 Task: Practice .Net Framework assessment.
Action: Mouse moved to (643, 54)
Screenshot: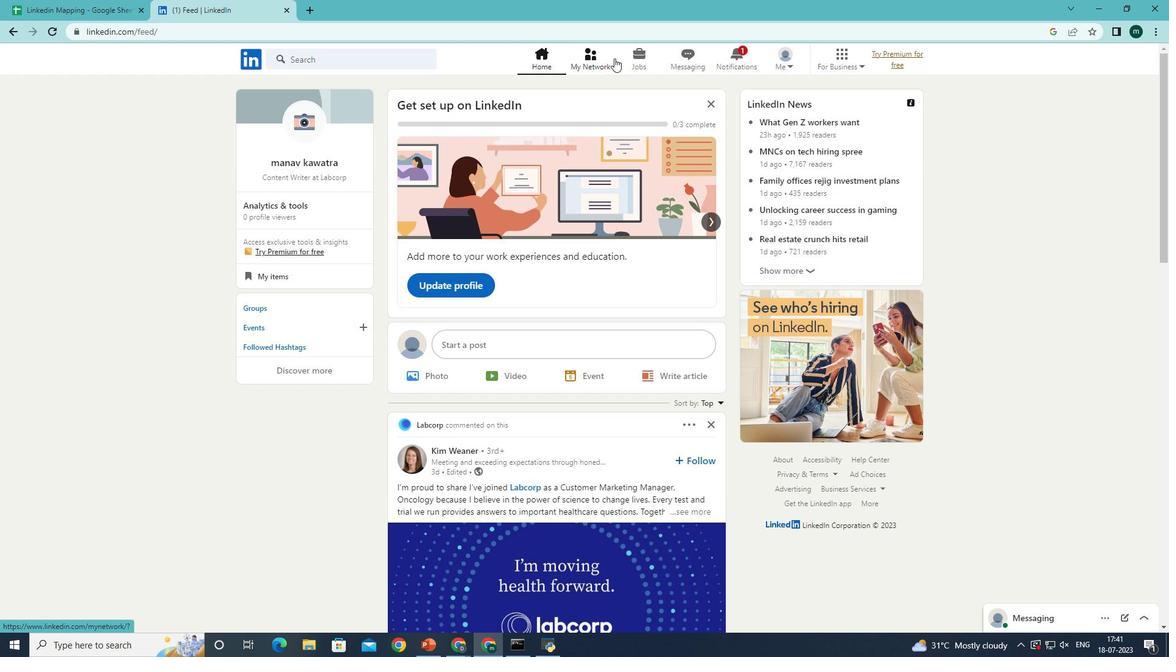 
Action: Mouse pressed left at (643, 54)
Screenshot: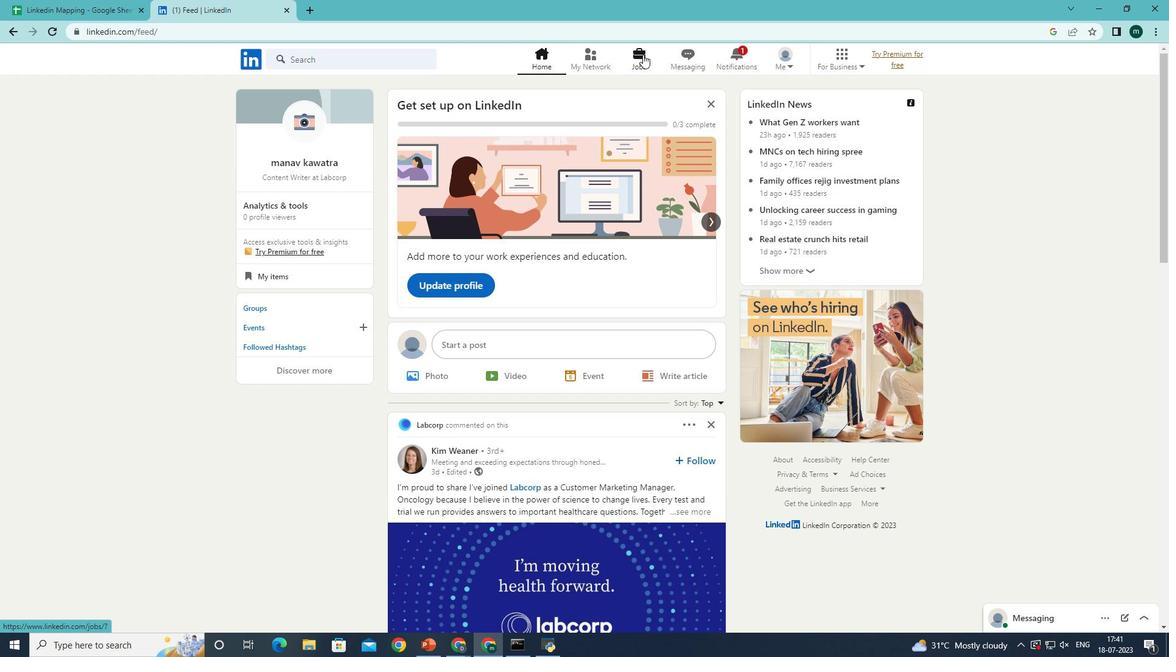 
Action: Mouse moved to (283, 367)
Screenshot: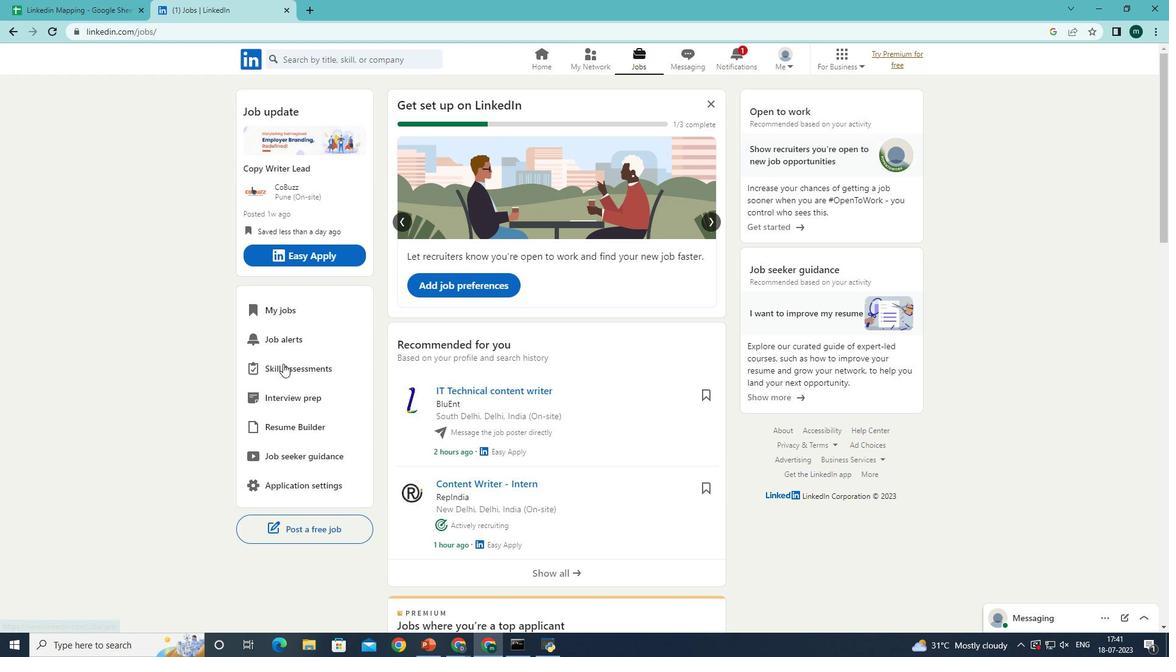 
Action: Mouse pressed left at (283, 367)
Screenshot: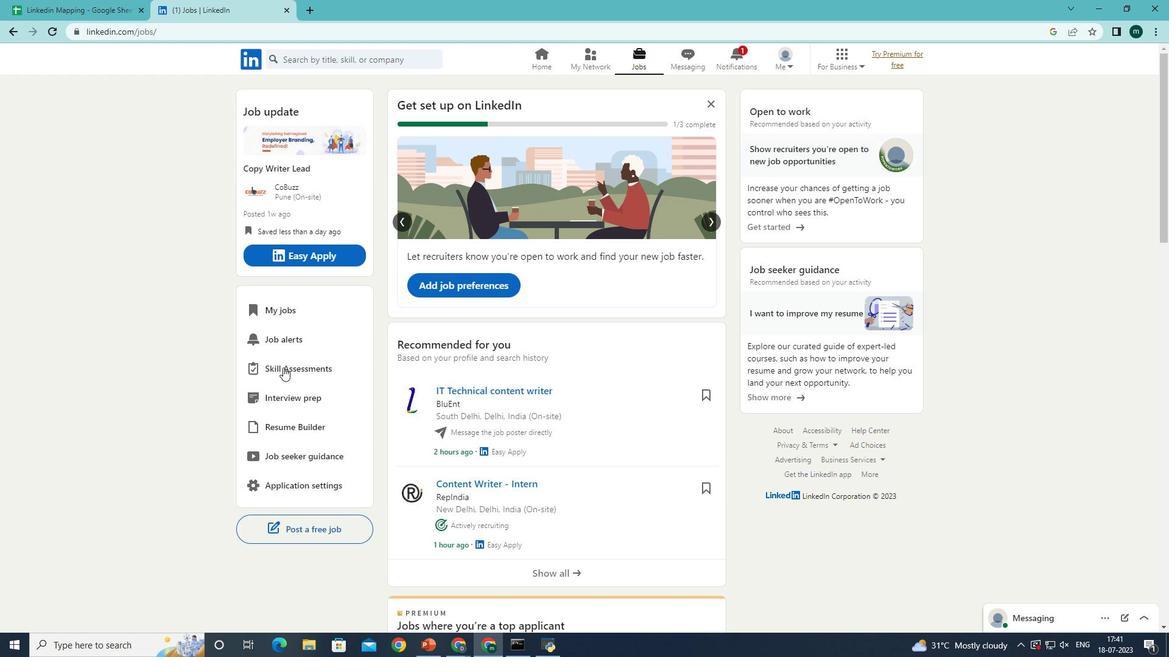 
Action: Mouse moved to (274, 204)
Screenshot: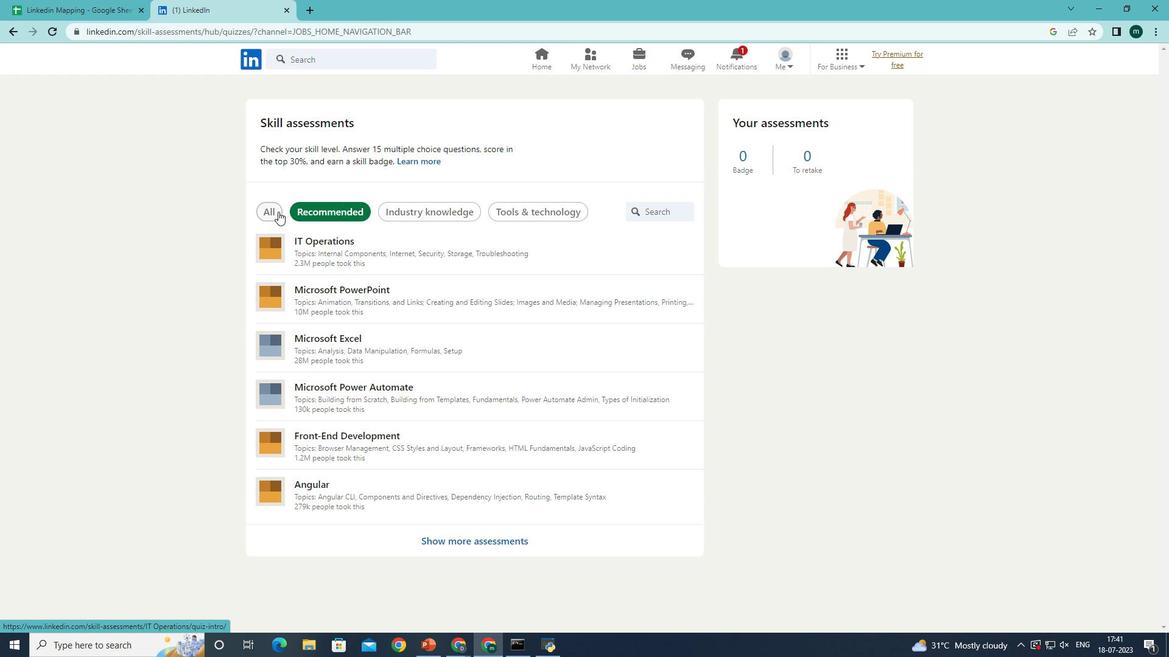 
Action: Mouse pressed left at (274, 204)
Screenshot: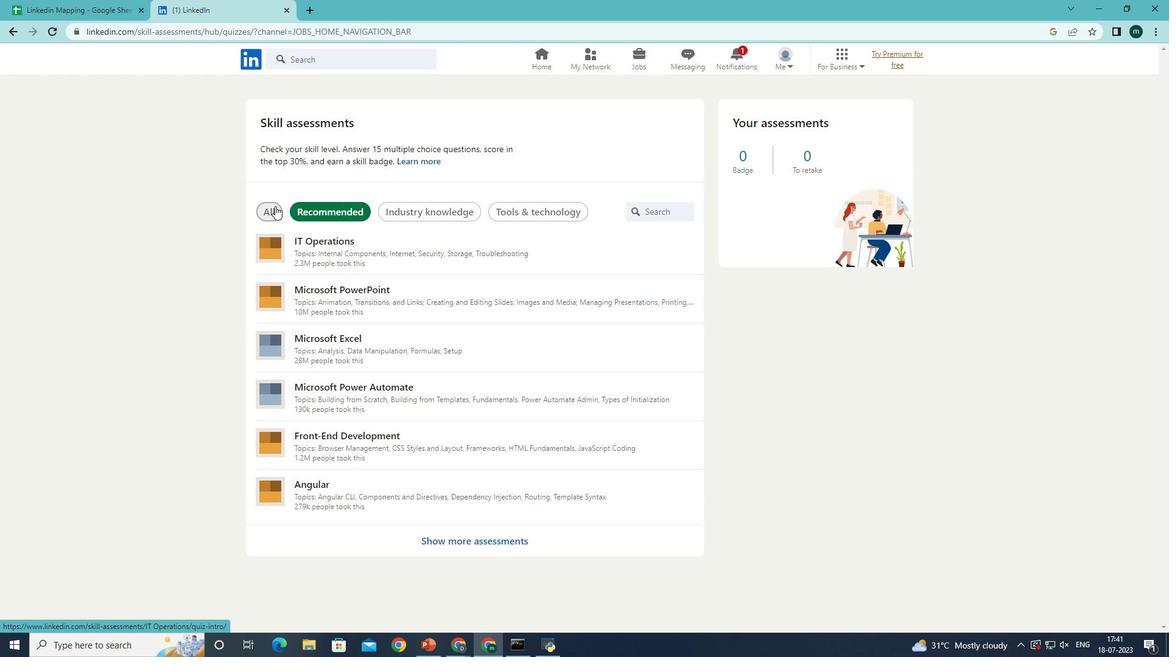 
Action: Mouse moved to (335, 239)
Screenshot: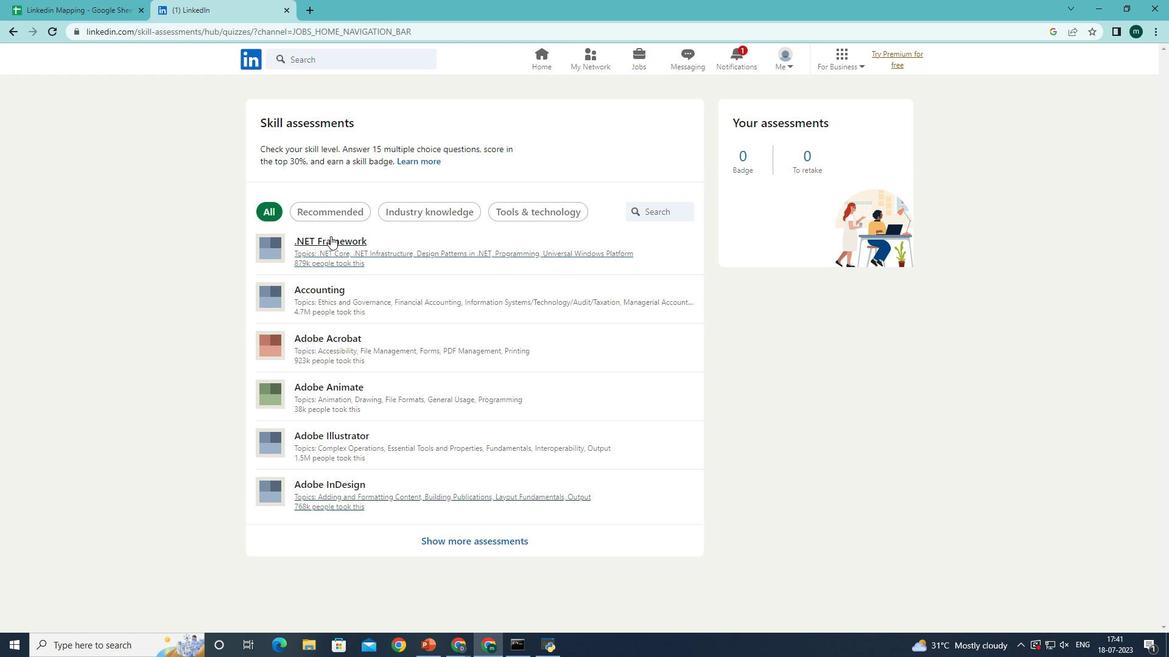 
Action: Mouse pressed left at (335, 239)
Screenshot: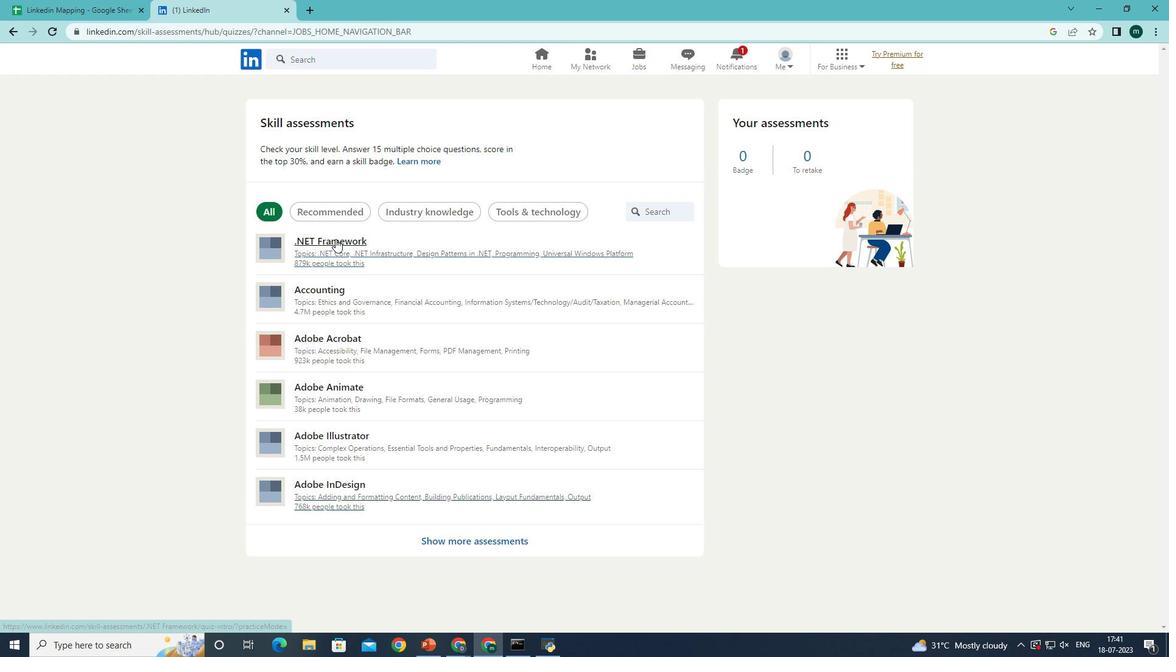 
Action: Mouse moved to (805, 450)
Screenshot: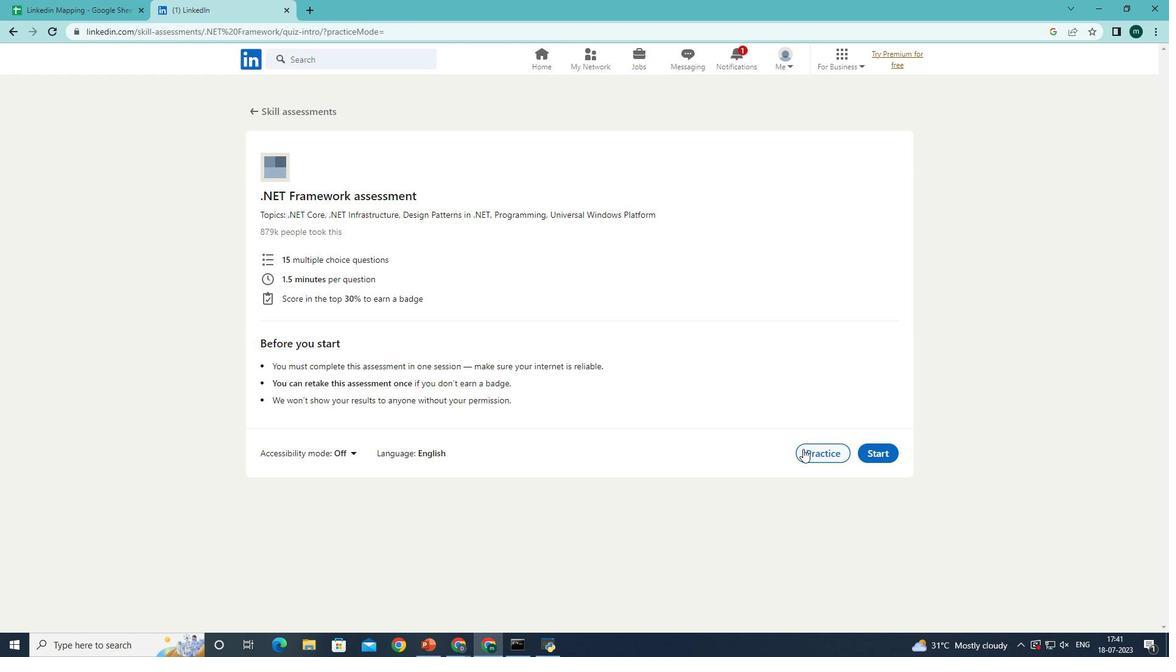 
Action: Mouse pressed left at (805, 450)
Screenshot: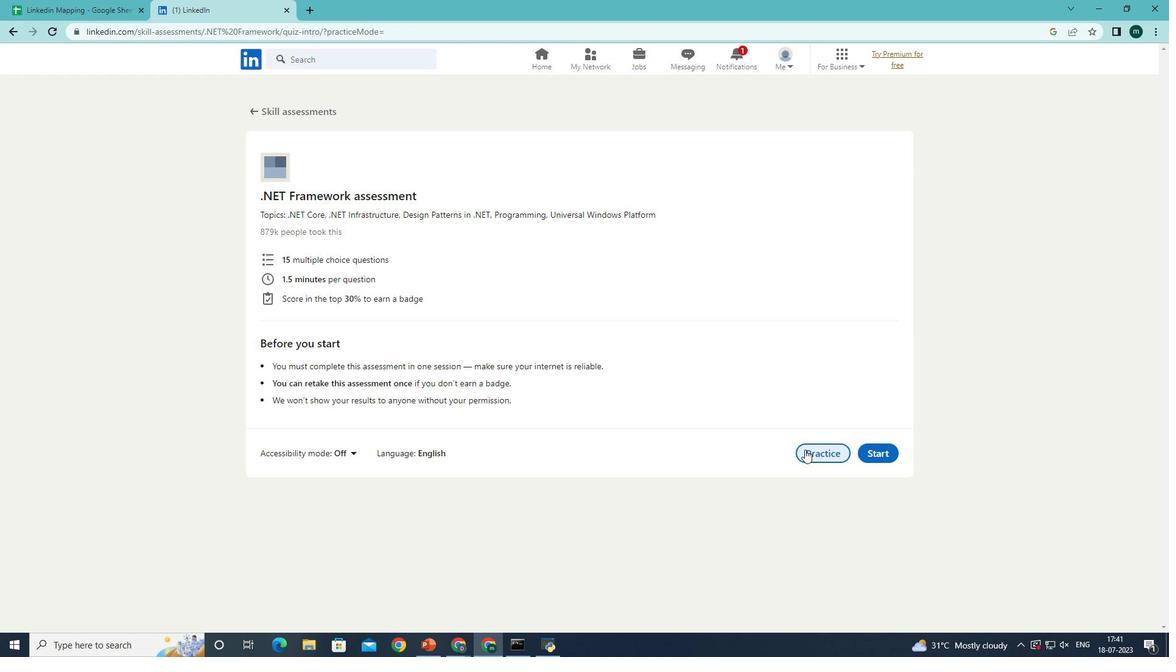 
Action: Mouse moved to (721, 353)
Screenshot: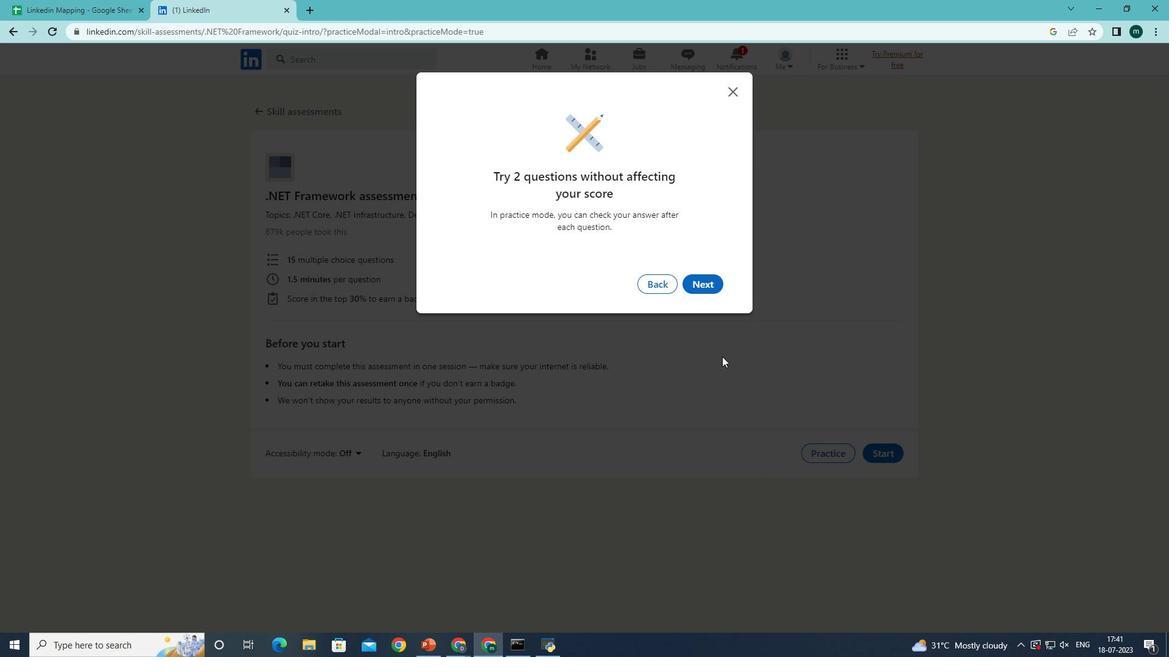 
